 Task: Assign Issue Issue0026 to Sprint Sprint0016 in Scrum Project Project0006 in Jira
Action: Mouse moved to (355, 393)
Screenshot: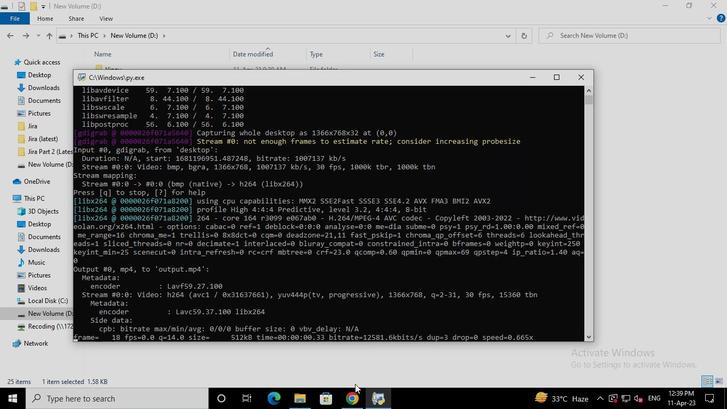 
Action: Mouse pressed left at (355, 393)
Screenshot: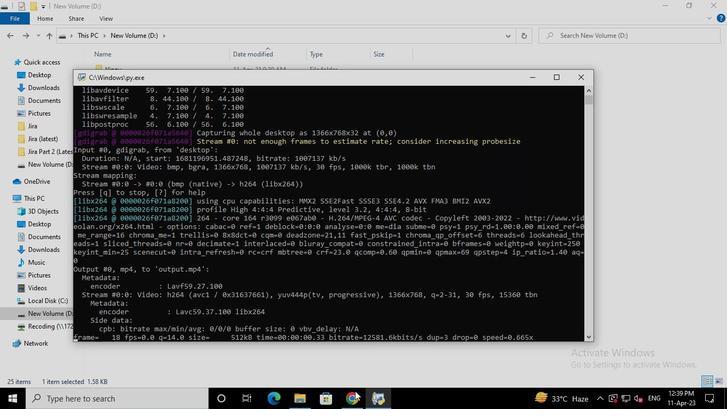 
Action: Mouse moved to (83, 164)
Screenshot: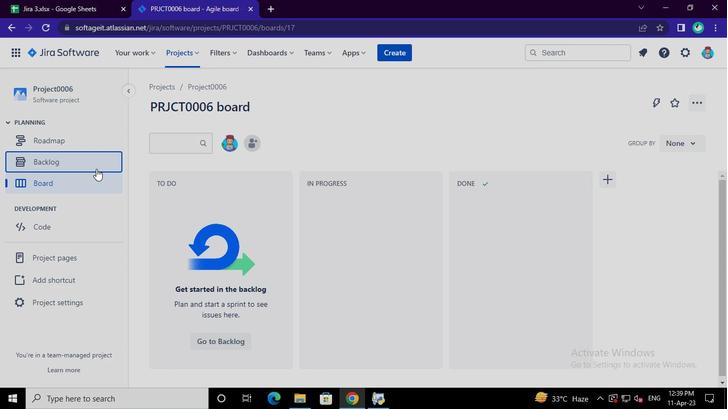 
Action: Mouse pressed left at (83, 164)
Screenshot: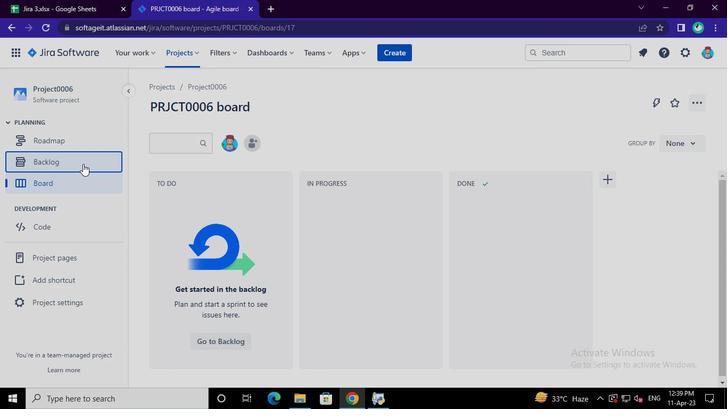 
Action: Mouse moved to (676, 248)
Screenshot: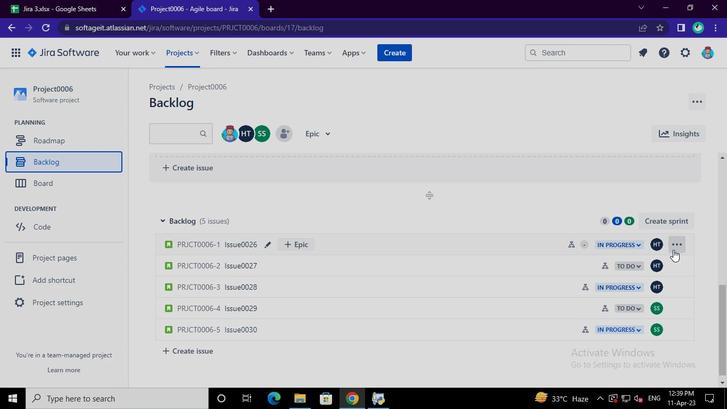 
Action: Mouse pressed left at (676, 248)
Screenshot: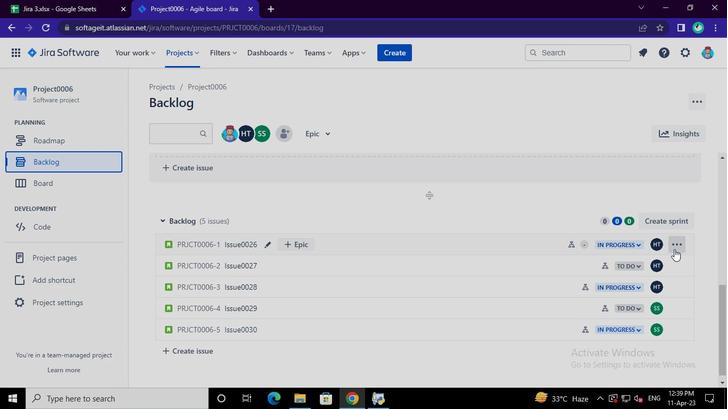 
Action: Mouse moved to (651, 171)
Screenshot: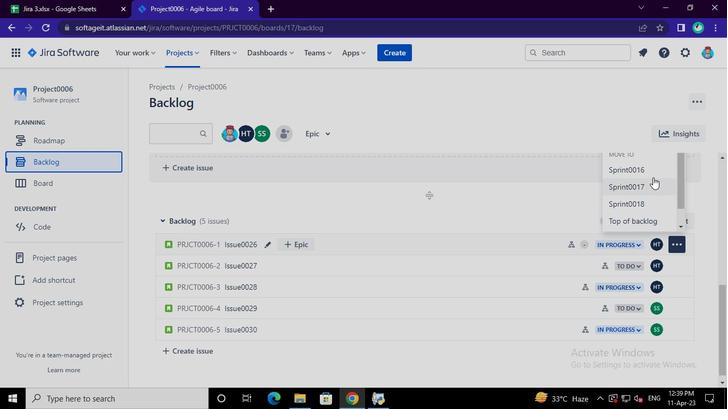 
Action: Mouse pressed left at (651, 171)
Screenshot: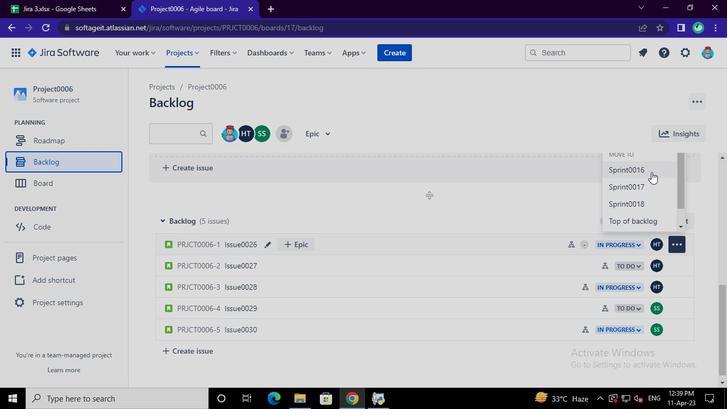 
Action: Mouse moved to (380, 402)
Screenshot: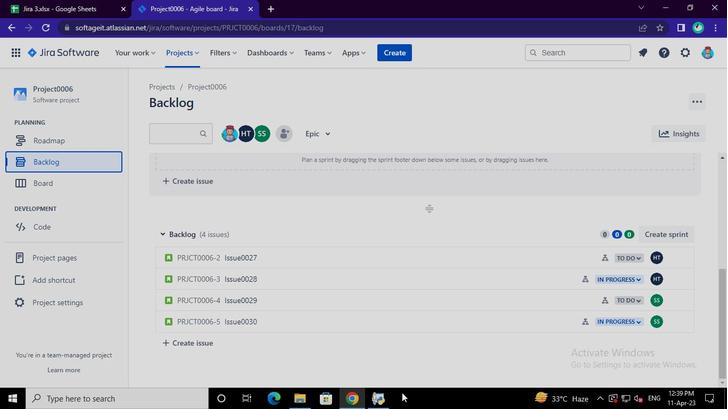 
Action: Mouse pressed left at (380, 402)
Screenshot: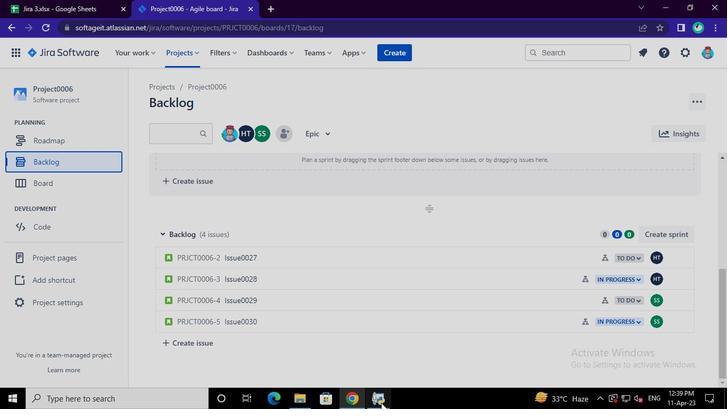 
Action: Mouse moved to (576, 79)
Screenshot: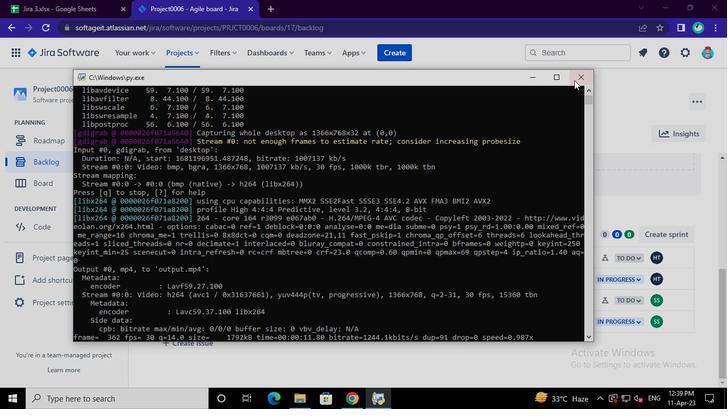 
Action: Mouse pressed left at (576, 79)
Screenshot: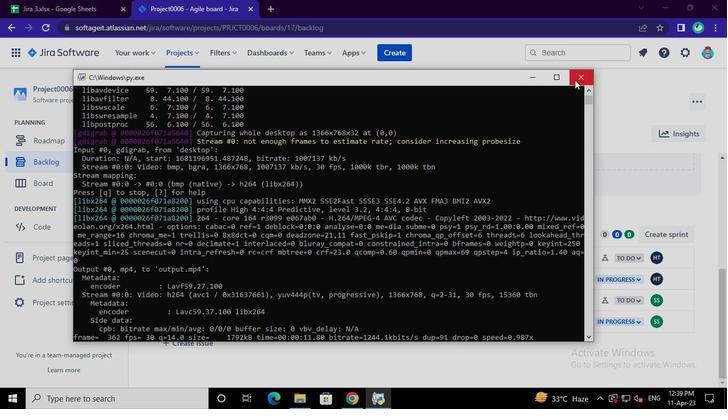 
